 Task: Add Athletic Brewing Co Upside Dawn Non-Alcoholic Golden Ale 6 Pack Cans to the cart.
Action: Mouse pressed left at (20, 87)
Screenshot: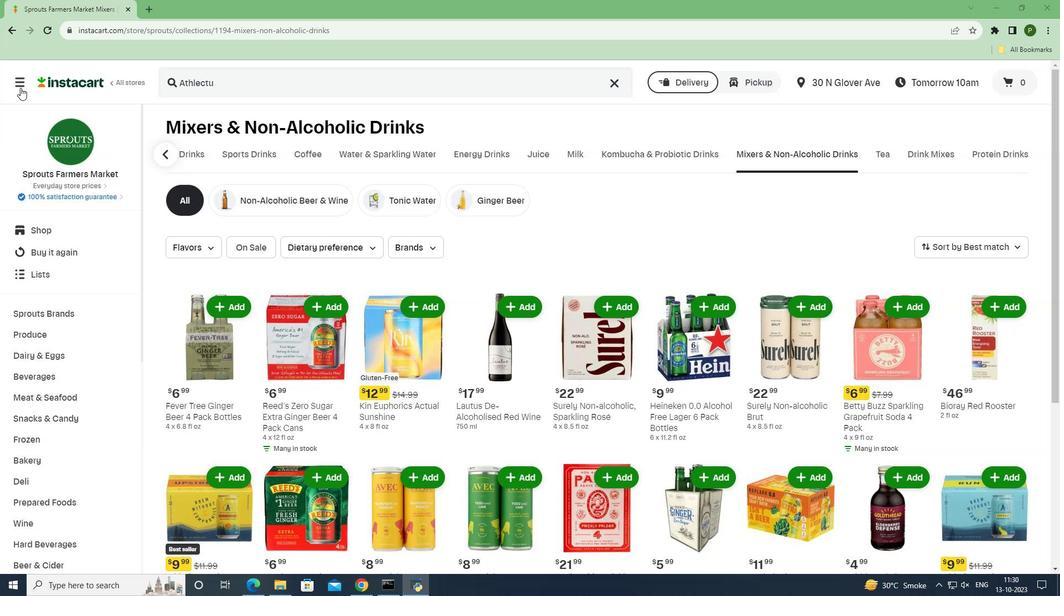 
Action: Mouse moved to (77, 285)
Screenshot: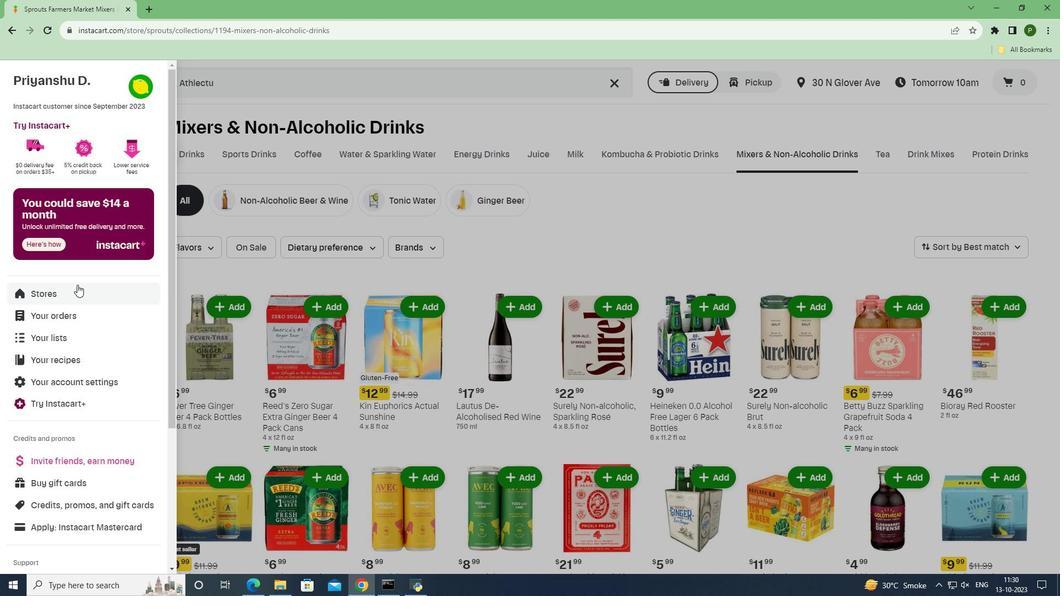 
Action: Mouse pressed left at (77, 285)
Screenshot: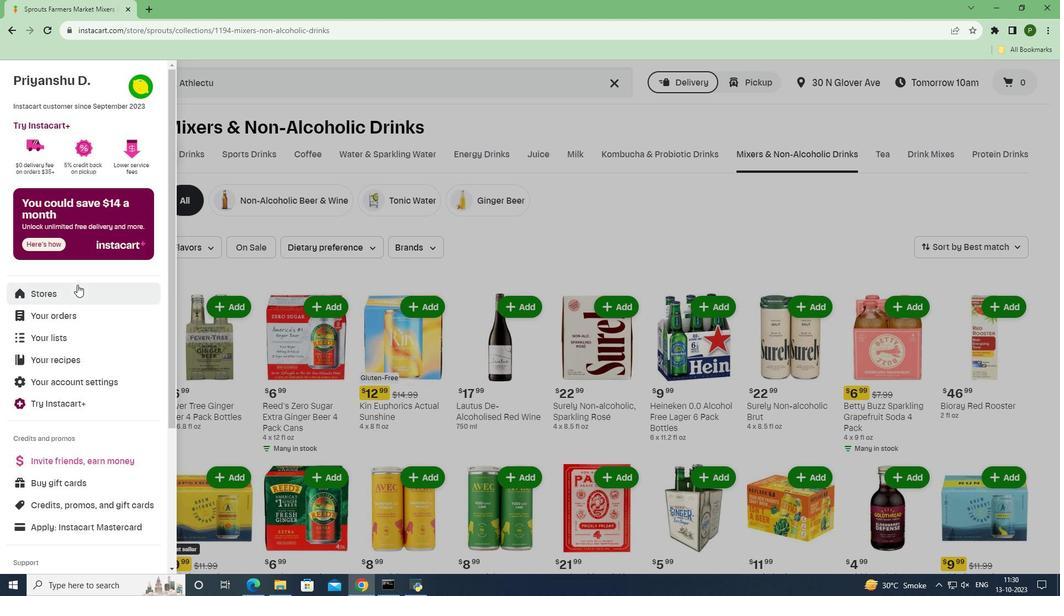 
Action: Mouse moved to (250, 129)
Screenshot: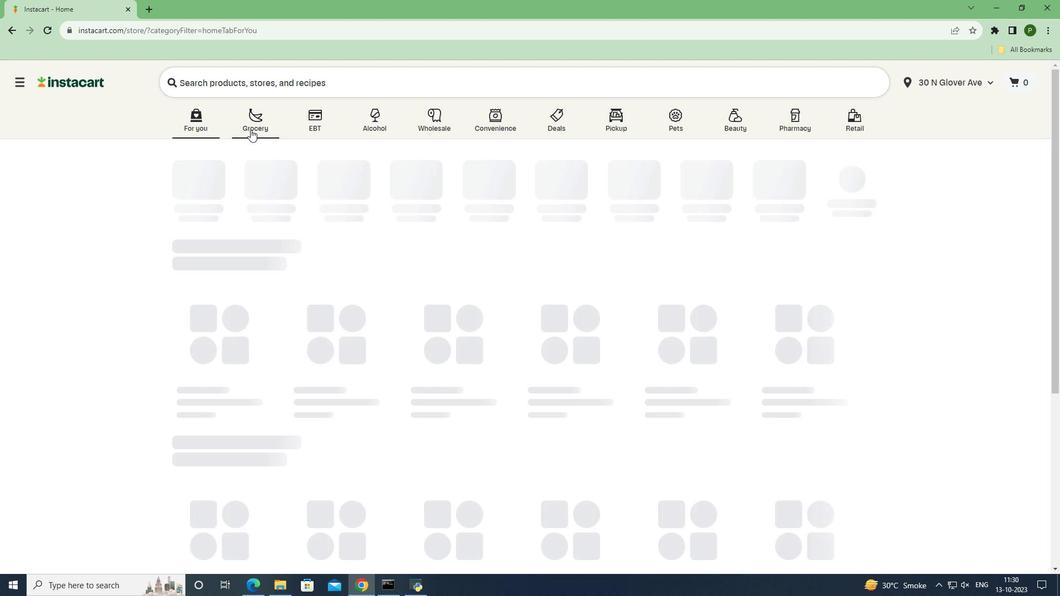 
Action: Mouse pressed left at (250, 129)
Screenshot: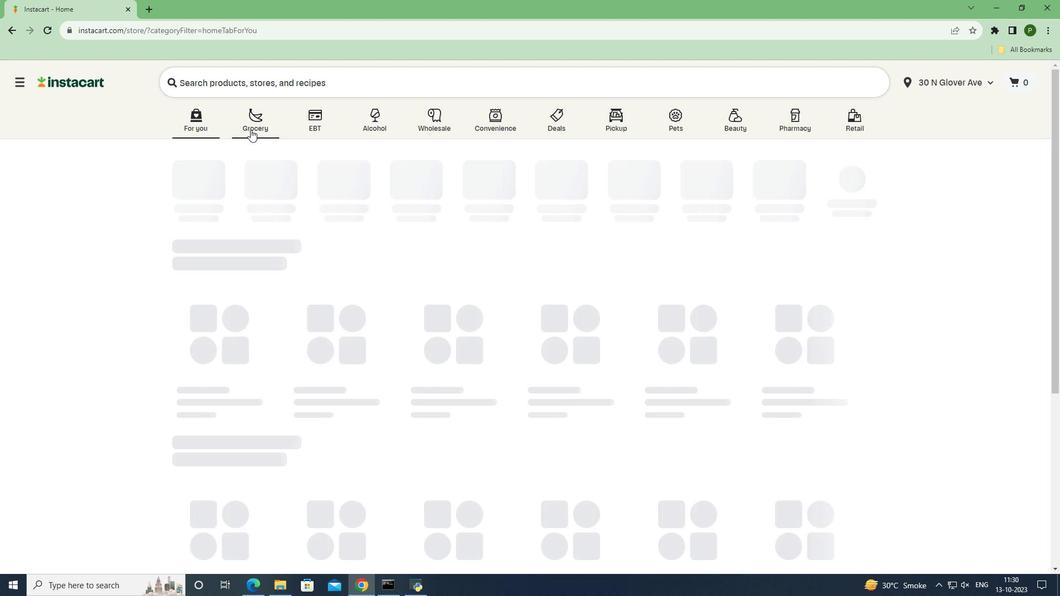 
Action: Mouse moved to (685, 250)
Screenshot: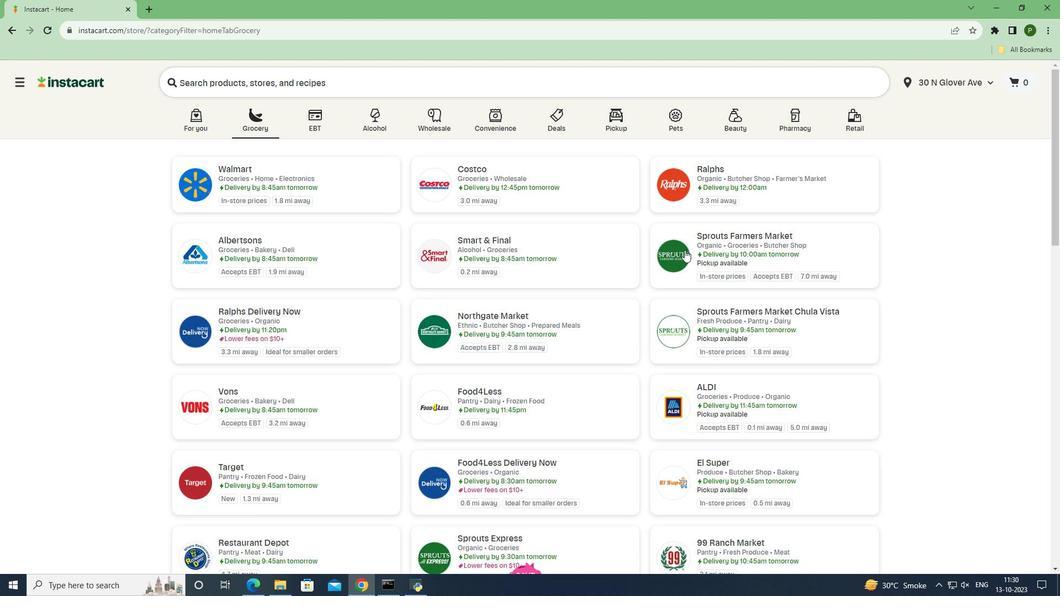 
Action: Mouse pressed left at (685, 250)
Screenshot: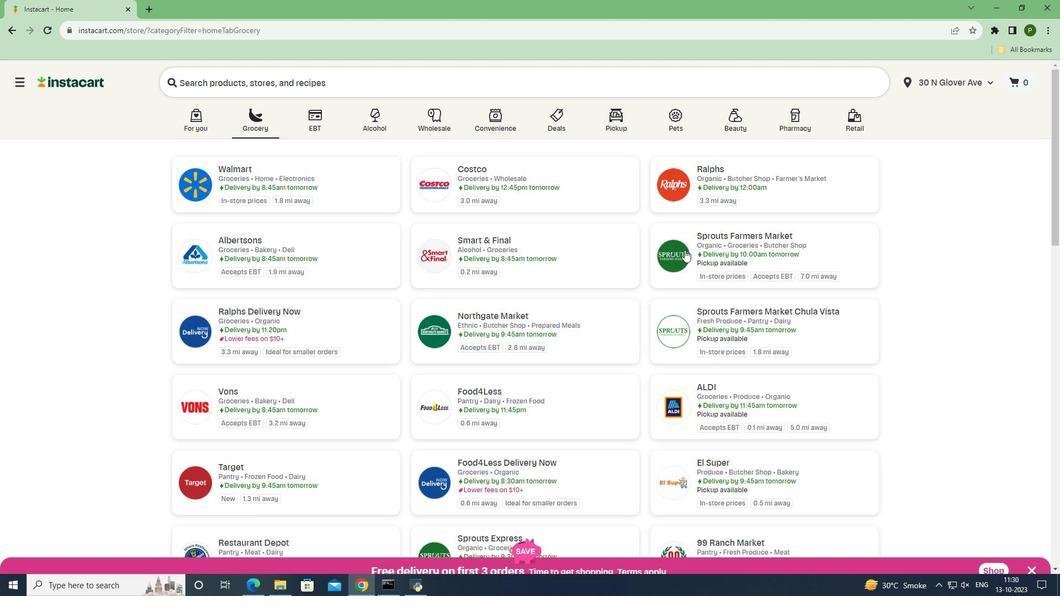 
Action: Mouse moved to (19, 374)
Screenshot: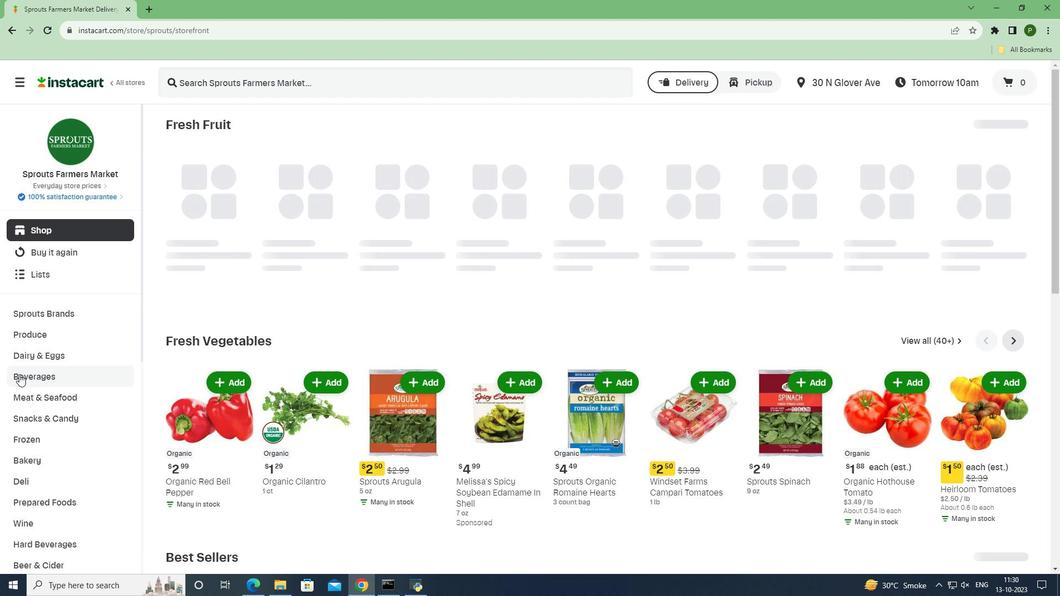
Action: Mouse pressed left at (19, 374)
Screenshot: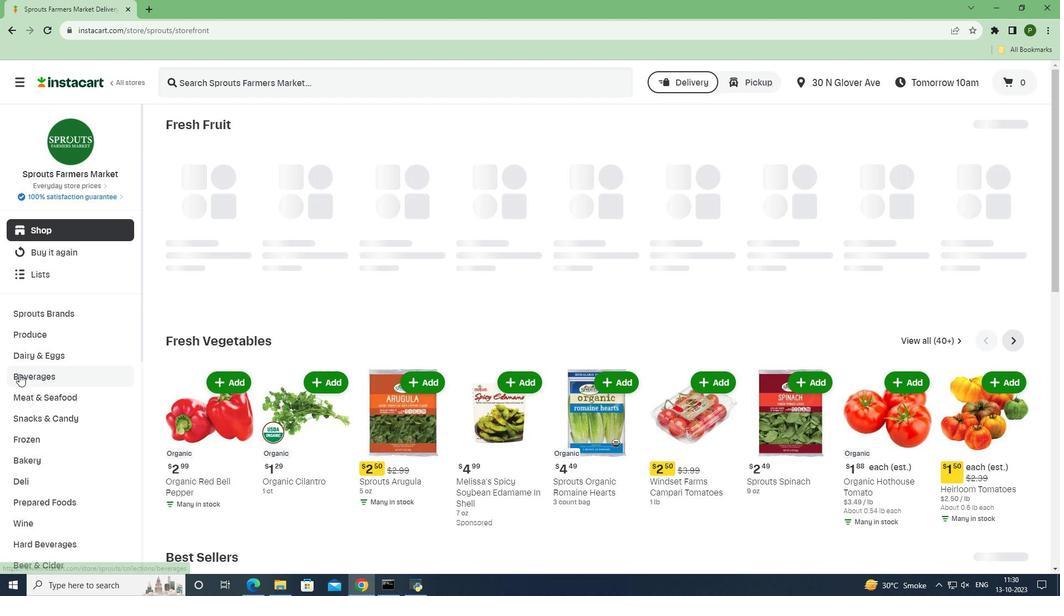
Action: Mouse moved to (844, 157)
Screenshot: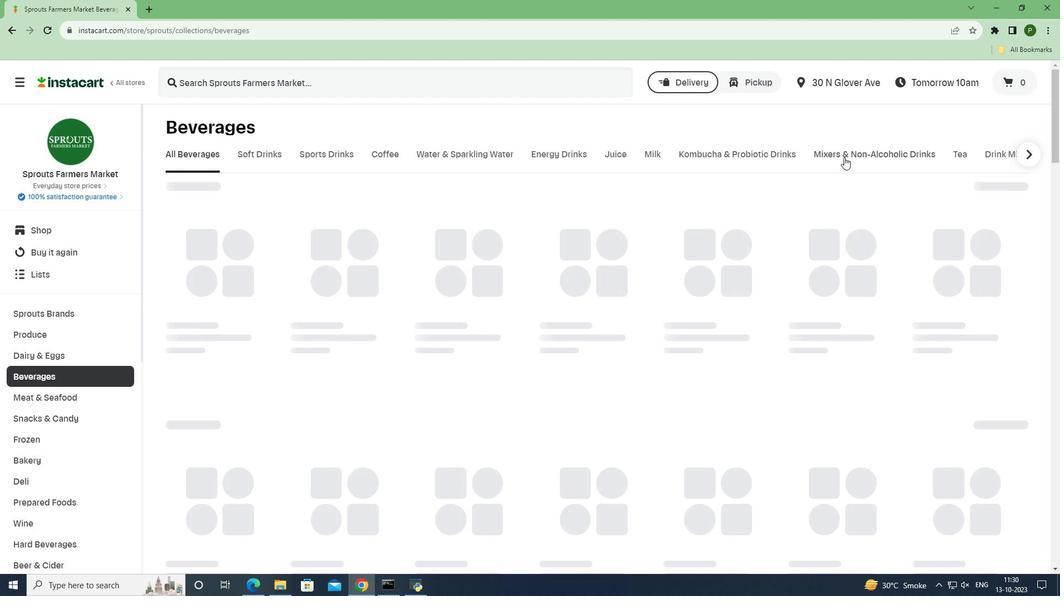 
Action: Mouse pressed left at (844, 157)
Screenshot: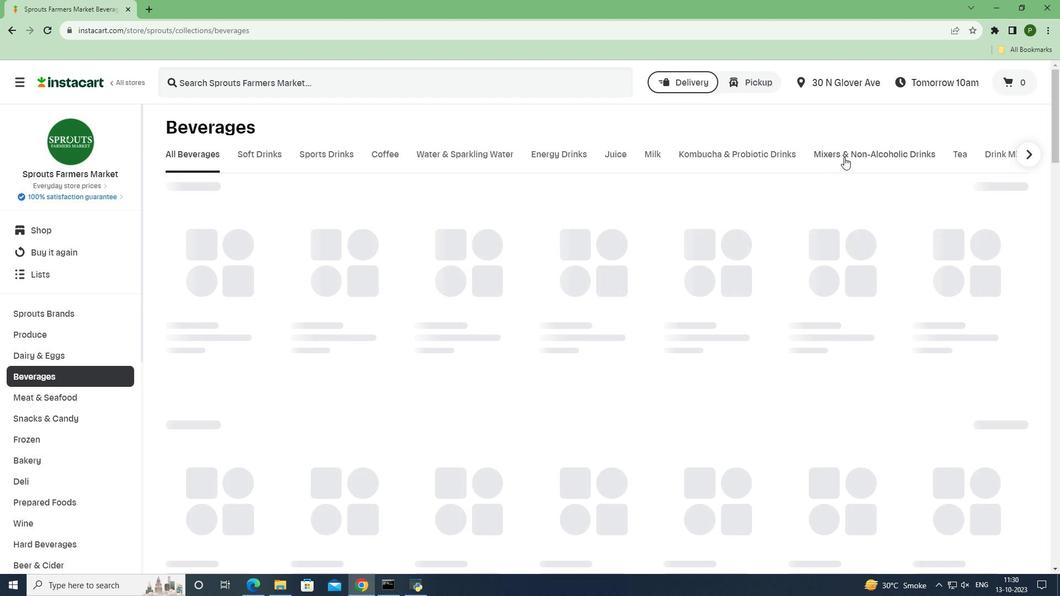 
Action: Mouse moved to (306, 75)
Screenshot: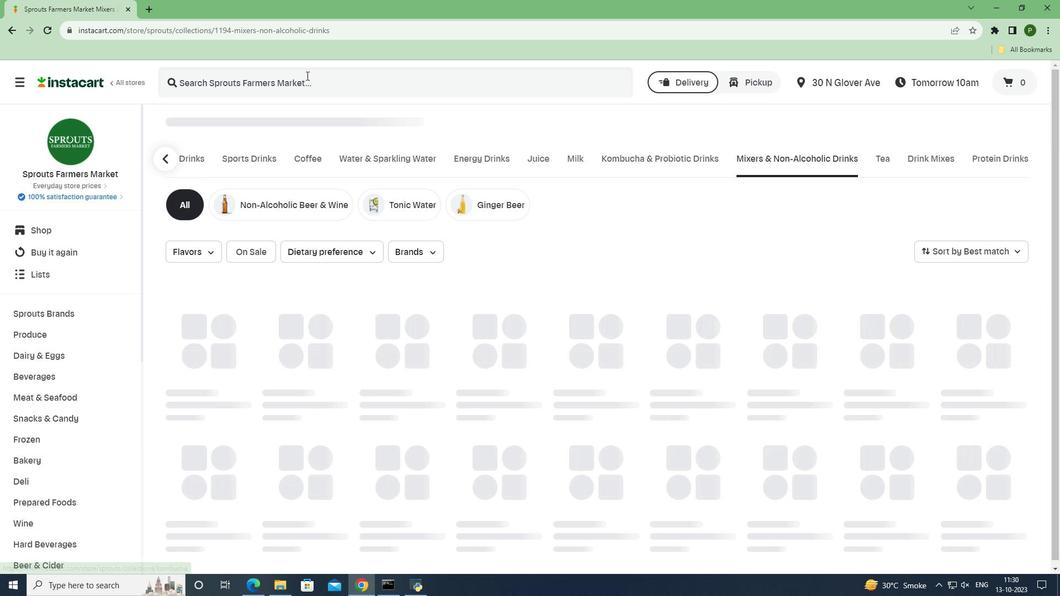 
Action: Mouse pressed left at (306, 75)
Screenshot: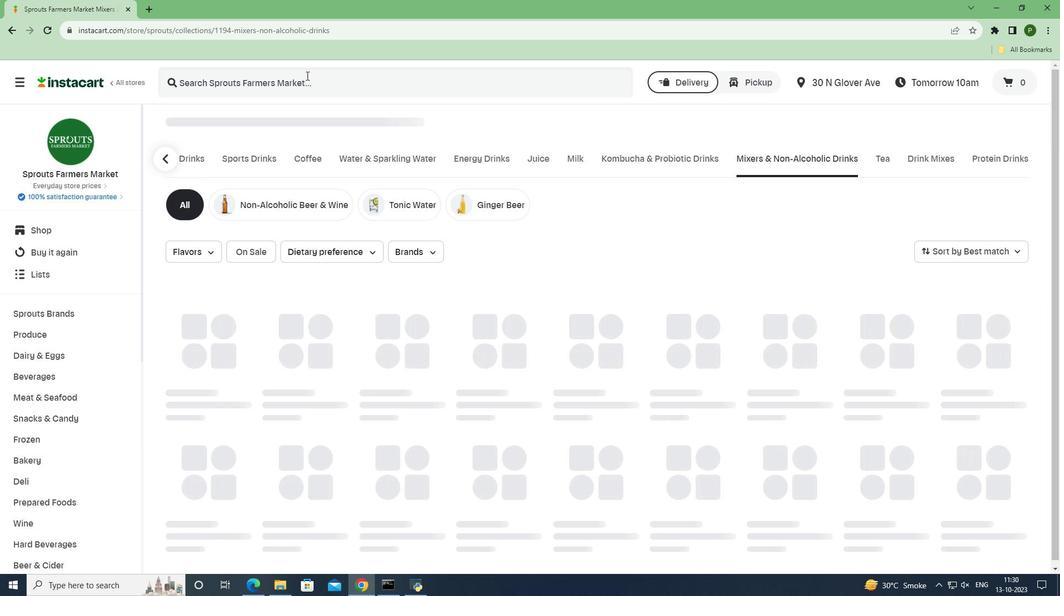 
Action: Mouse moved to (304, 75)
Screenshot: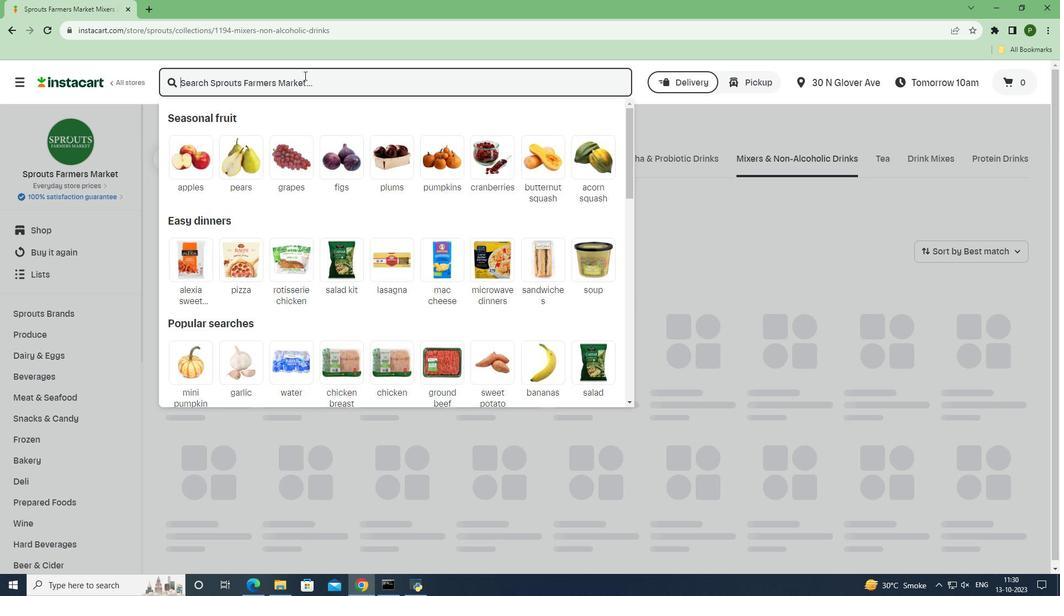 
Action: Key pressed <Key.caps_lock>A<Key.caps_lock>thletic<Key.space><Key.caps_lock>B<Key.caps_lock>rewing<Key.space><Key.caps_lock>C<Key.caps_lock>o<Key.space><Key.caps_lock>U<Key.caps_lock>pside<Key.space><Key.caps_lock>D<Key.caps_lock>awn<Key.space><Key.caps_lock>N<Key.caps_lock>on-<Key.space><Key.caps_lock>A<Key.caps_lock>lcoholic<Key.space><Key.caps_lock>G<Key.caps_lock>olden<Key.space><Key.caps_lock>A<Key.caps_lock>le<Key.space>6<Key.space><Key.caps_lock>P<Key.caps_lock>ack<Key.space><Key.caps_lock>C<Key.caps_lock>ans<Key.space><Key.enter>
Screenshot: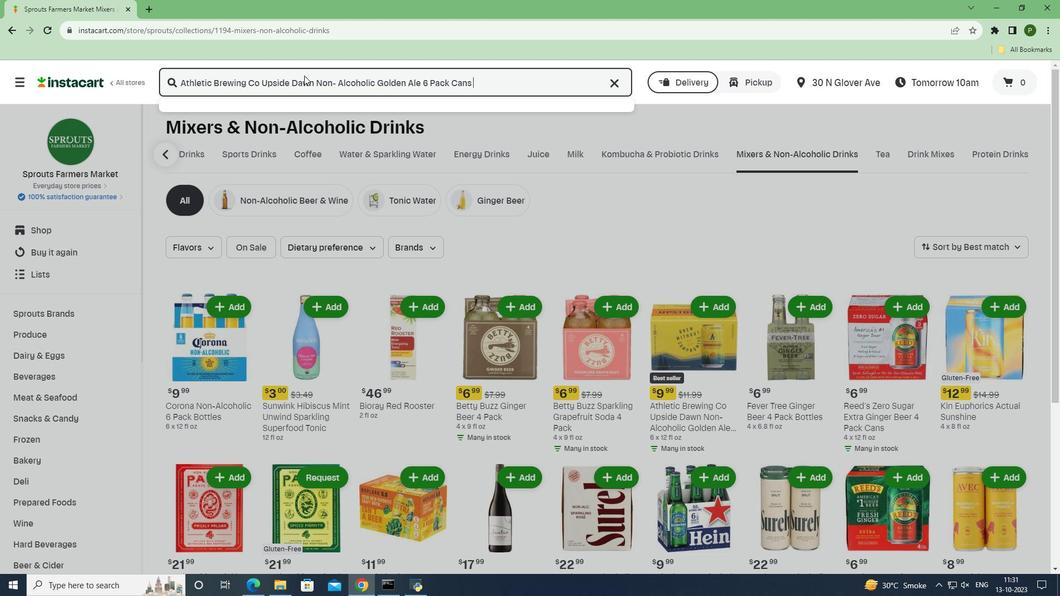 
Action: Mouse moved to (304, 203)
Screenshot: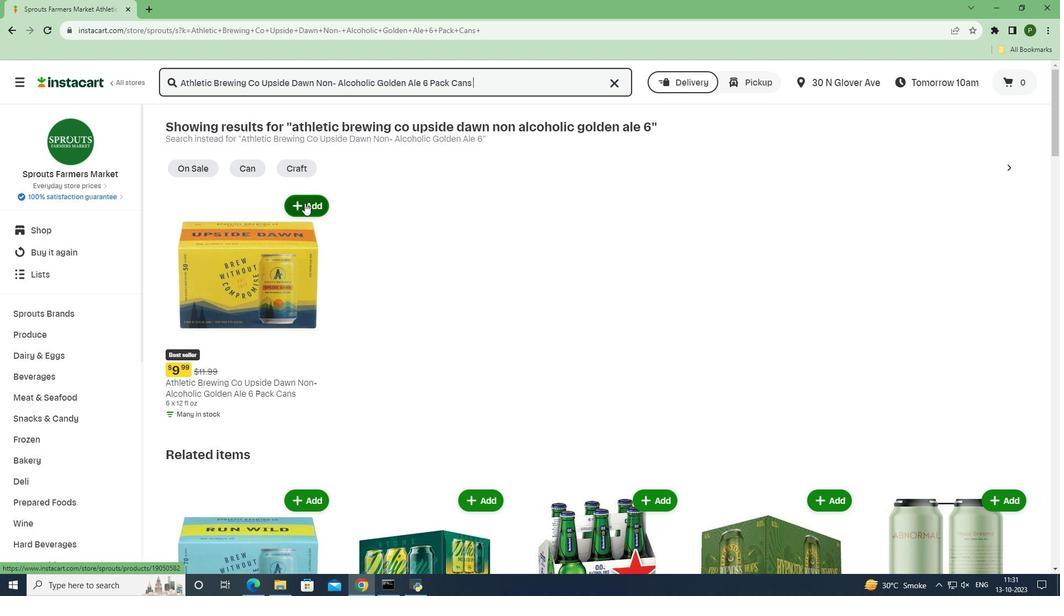 
Action: Mouse pressed left at (304, 203)
Screenshot: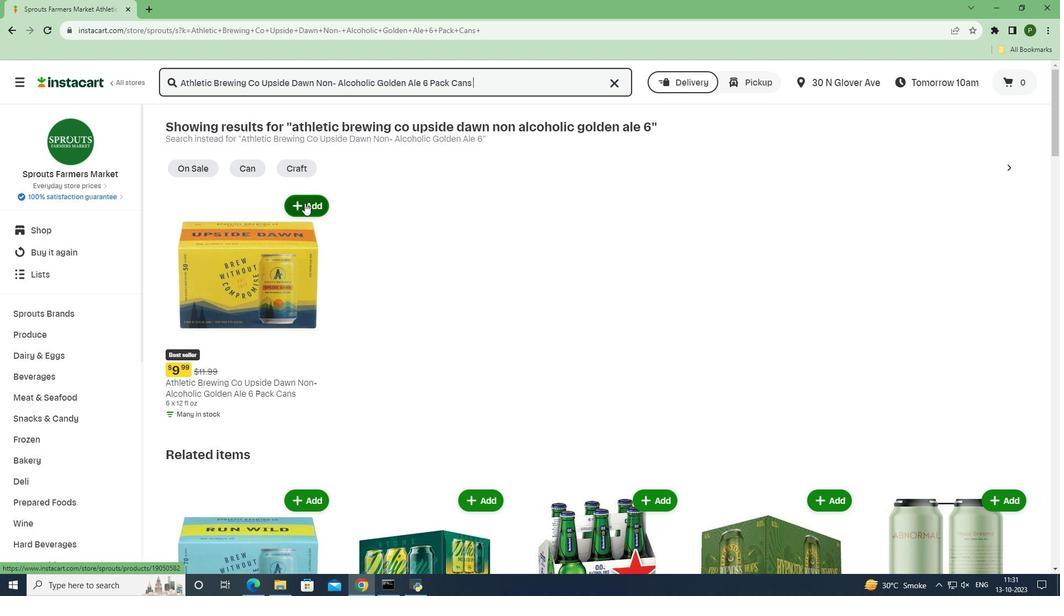 
Action: Mouse moved to (354, 255)
Screenshot: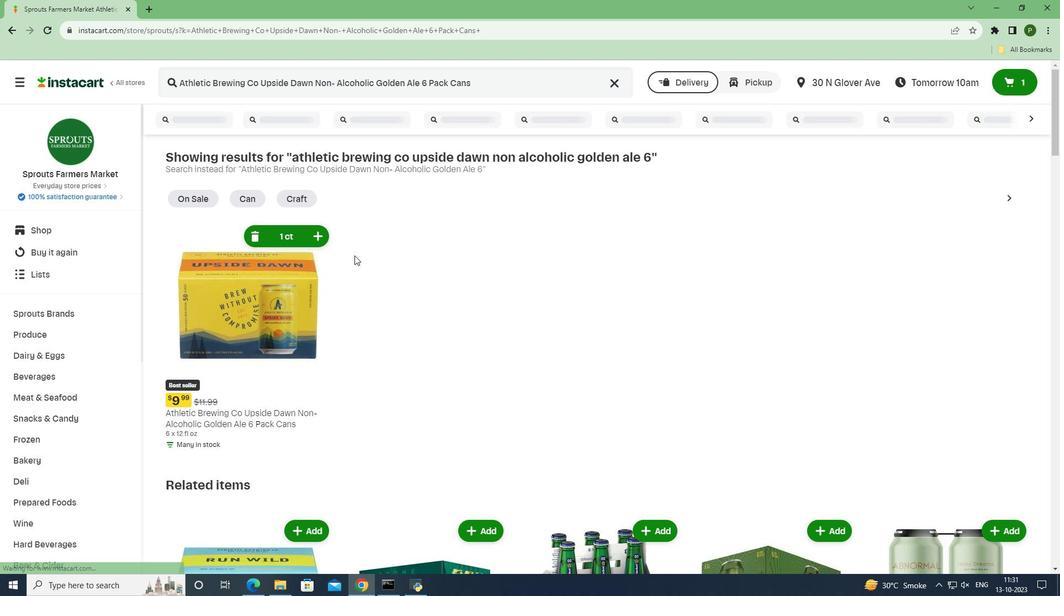 
